 Task: Send an email with the signature Kara Hall with the subject Request for feedback on a financial model and the message Please let me know if there are any concerns with the project quality. from softage.2@softage.net to softage.4@softage.net with an attached image file Twitter_header_photo.jpg and move the email from Sent Items to the folder Business intelligence
Action: Mouse moved to (600, 213)
Screenshot: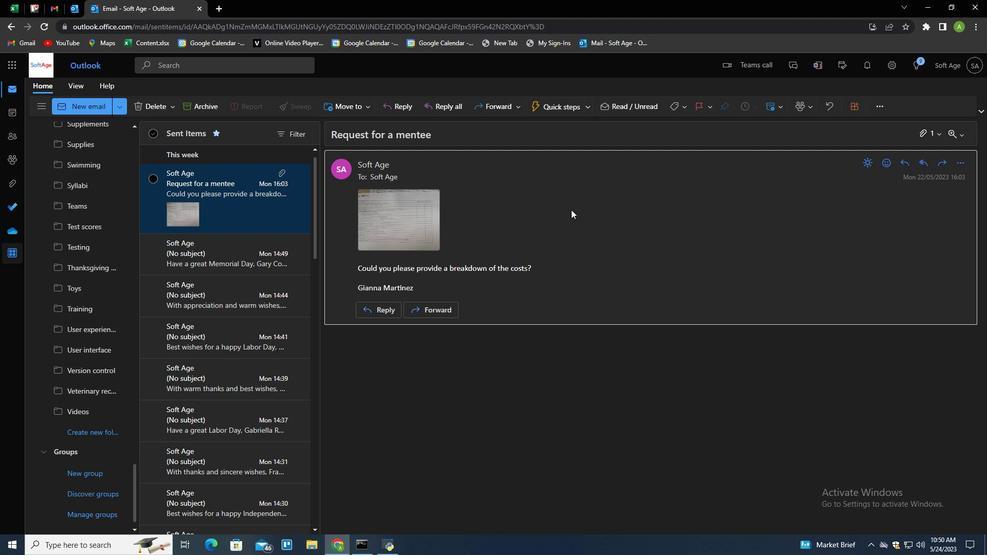 
Action: Mouse pressed left at (600, 213)
Screenshot: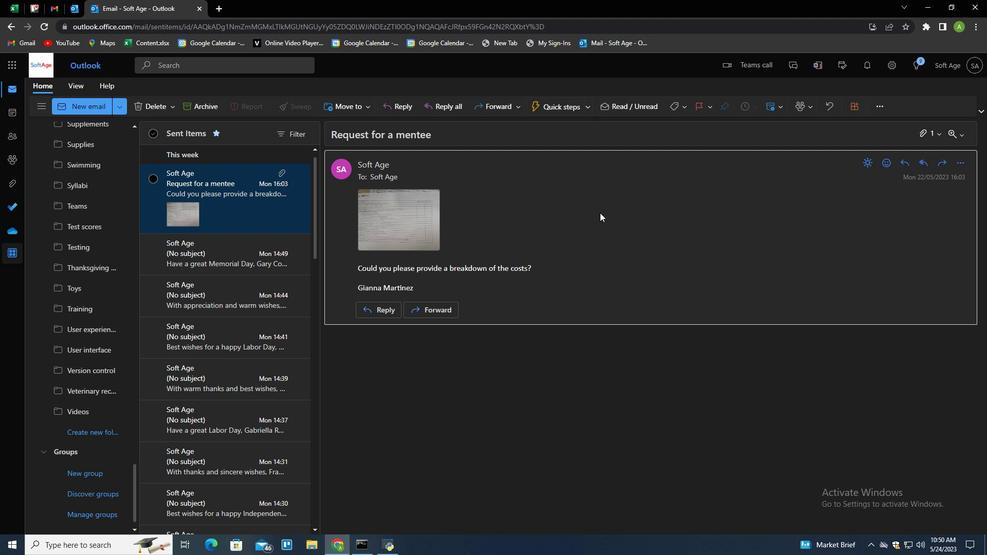 
Action: Mouse moved to (605, 383)
Screenshot: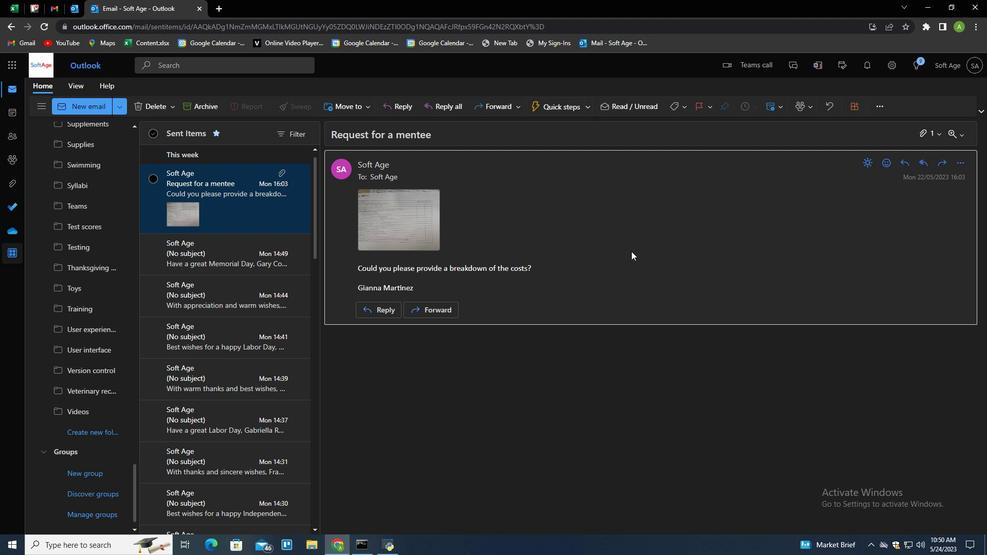 
Action: Key pressed n
Screenshot: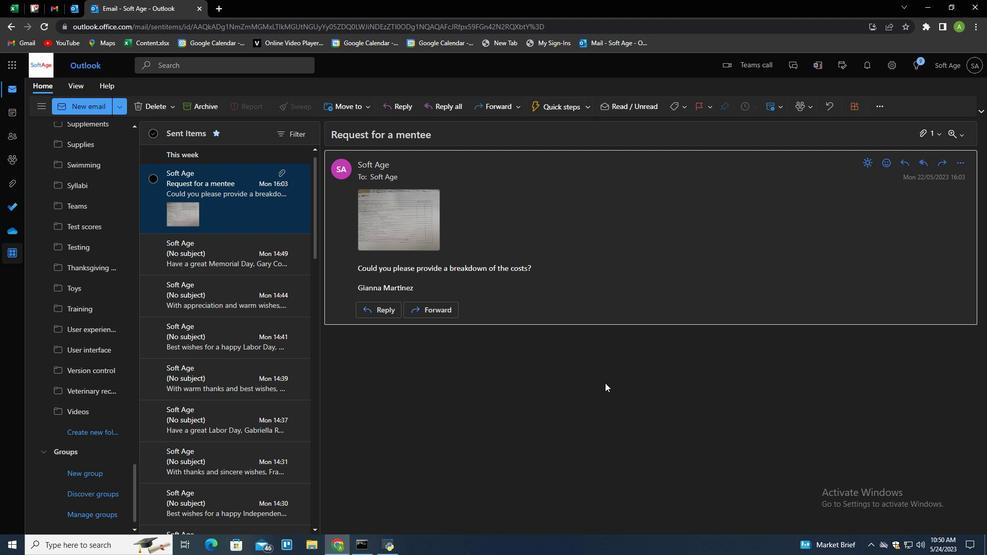 
Action: Mouse moved to (689, 107)
Screenshot: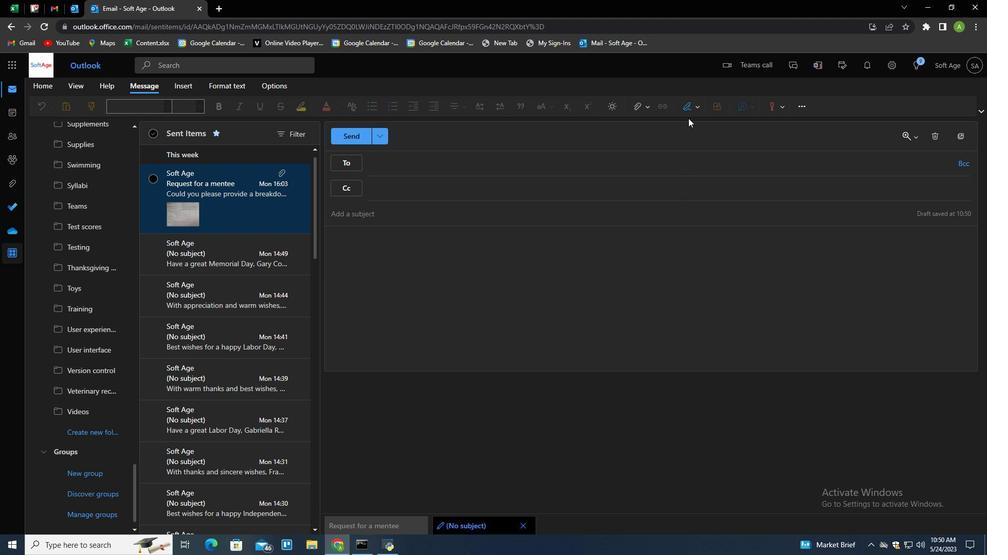 
Action: Mouse pressed left at (689, 107)
Screenshot: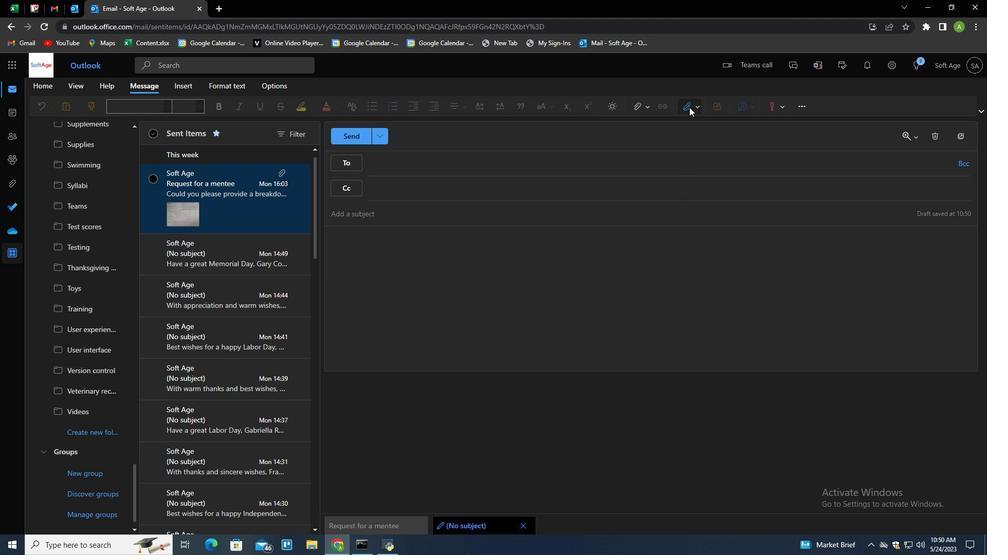 
Action: Mouse moved to (678, 145)
Screenshot: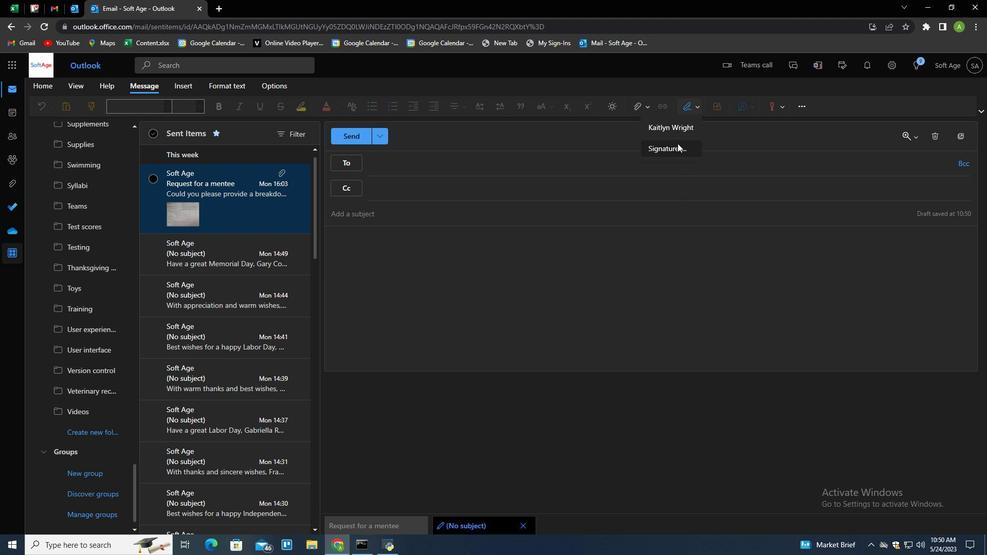 
Action: Mouse pressed left at (678, 145)
Screenshot: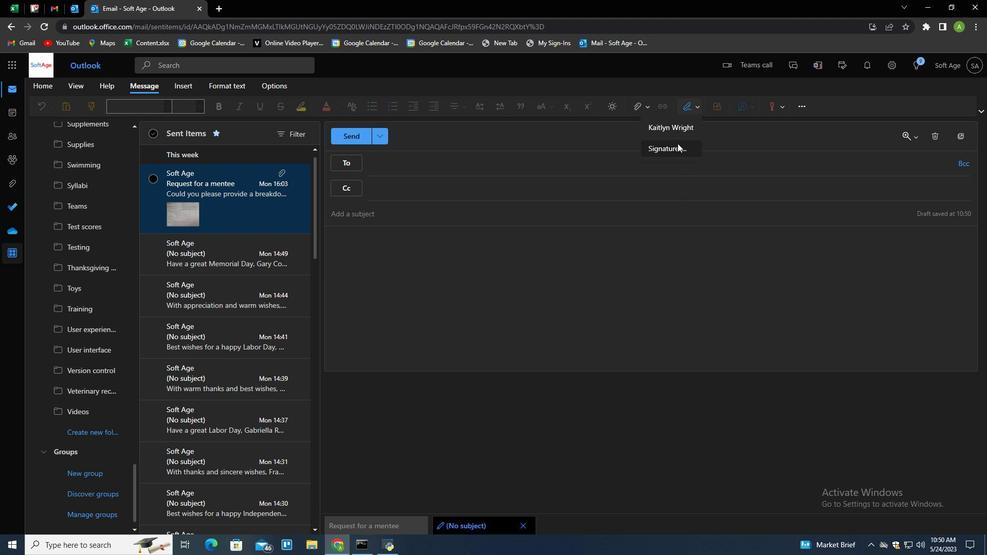 
Action: Mouse moved to (694, 188)
Screenshot: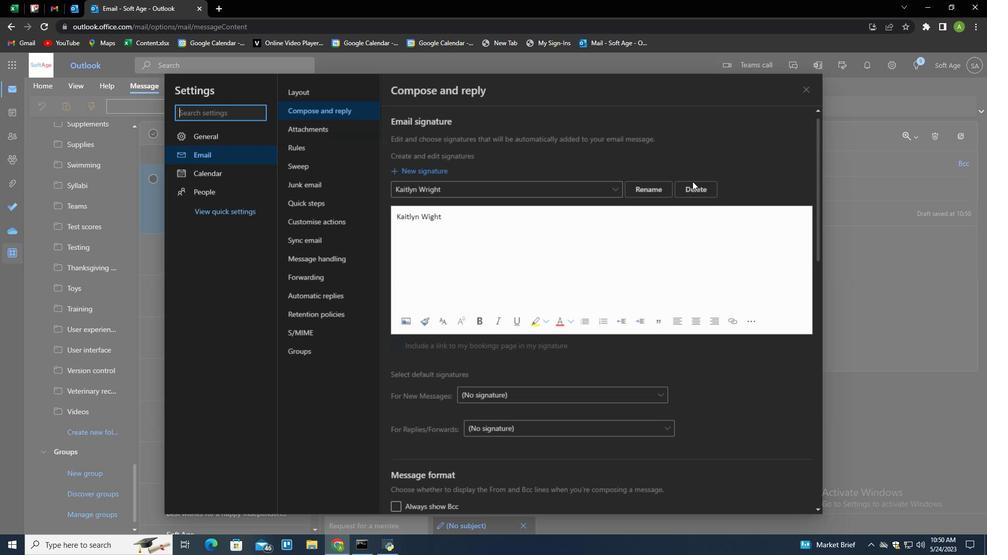 
Action: Mouse pressed left at (694, 188)
Screenshot: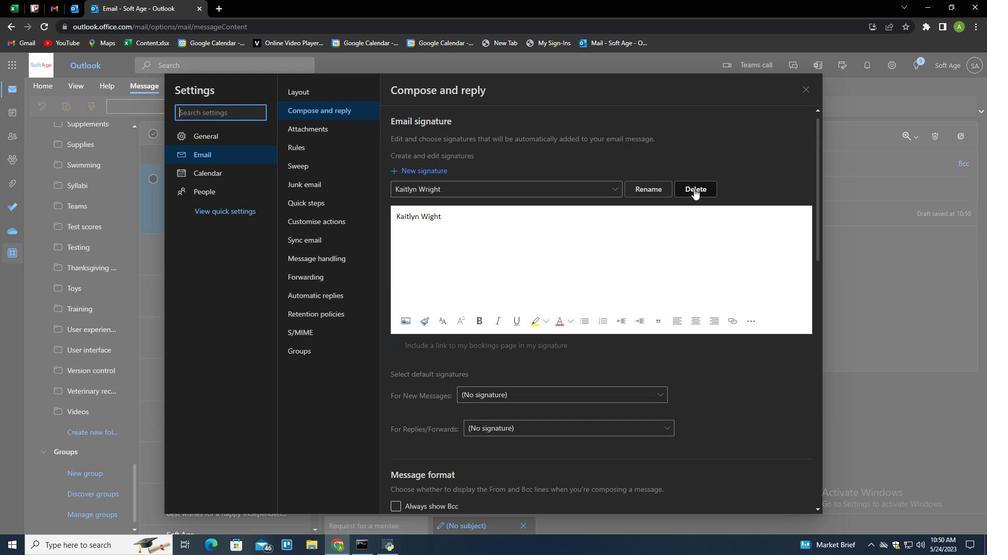 
Action: Mouse pressed left at (694, 188)
Screenshot: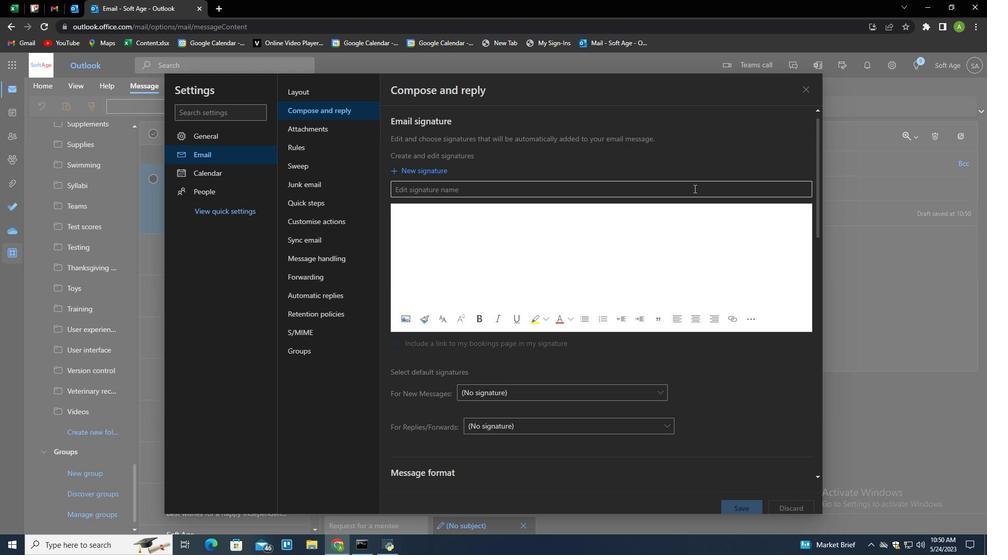 
Action: Mouse moved to (635, 150)
Screenshot: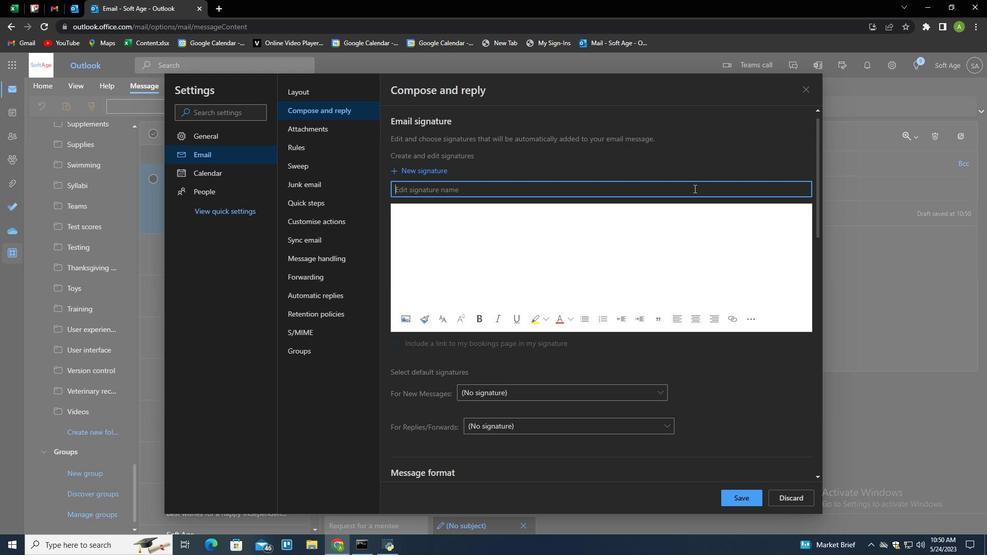 
Action: Key pressed k<Key.shift><Key.backspace><Key.shift>Kara<Key.space><Key.shift>Hall<Key.tab><Key.shift>Kara<Key.space><Key.shift><Key.shift><Key.shift><Key.shift><Key.shift>Hall
Screenshot: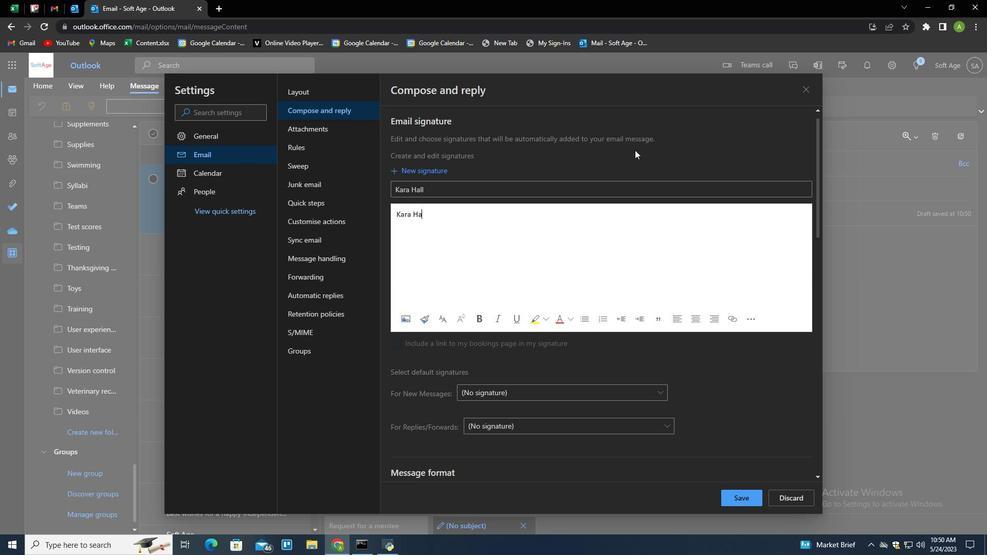 
Action: Mouse moved to (749, 497)
Screenshot: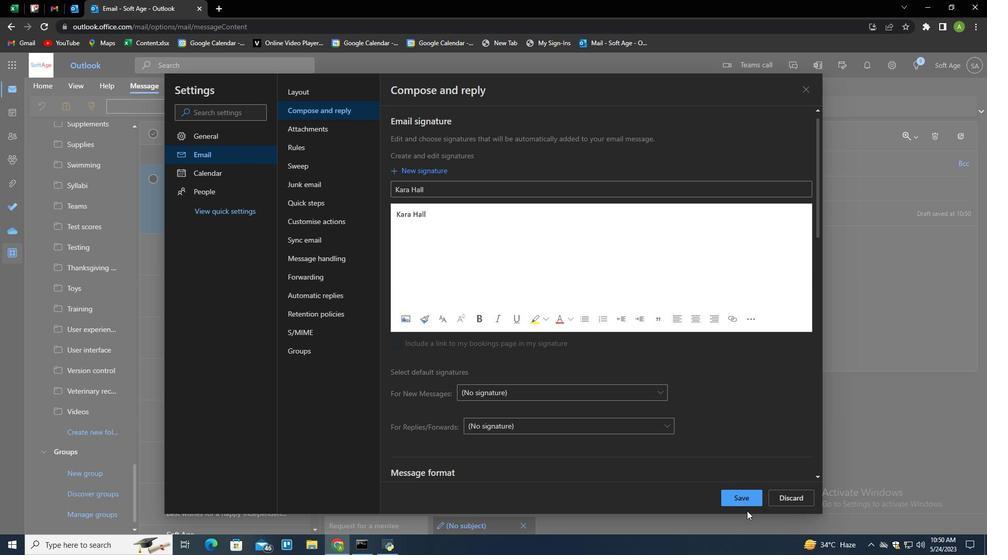 
Action: Mouse pressed left at (749, 497)
Screenshot: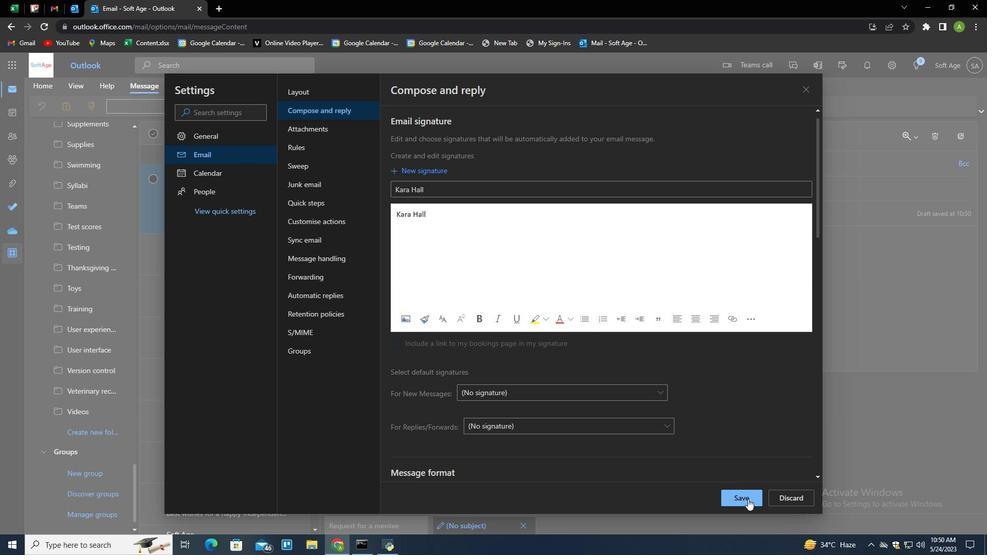 
Action: Mouse moved to (866, 279)
Screenshot: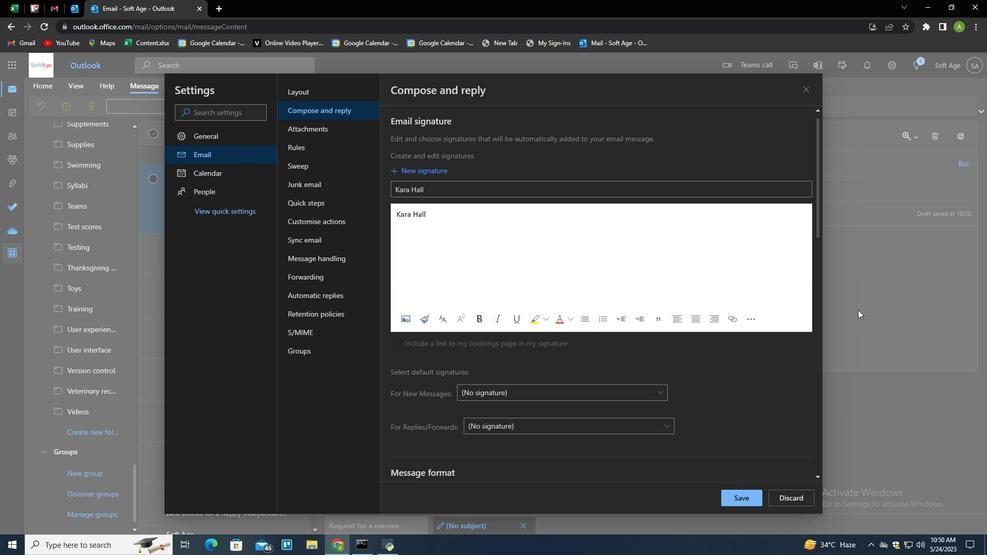 
Action: Mouse pressed left at (866, 279)
Screenshot: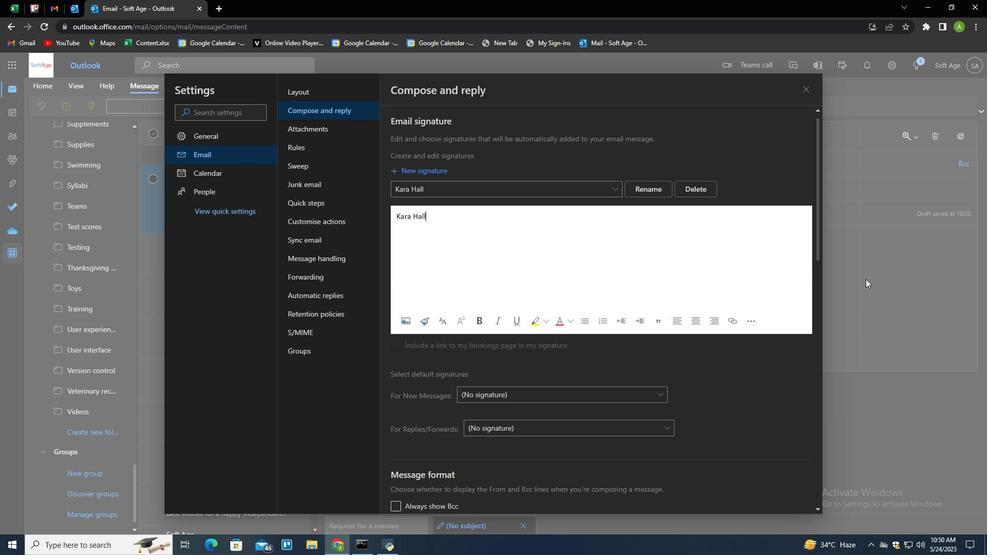
Action: Mouse moved to (695, 108)
Screenshot: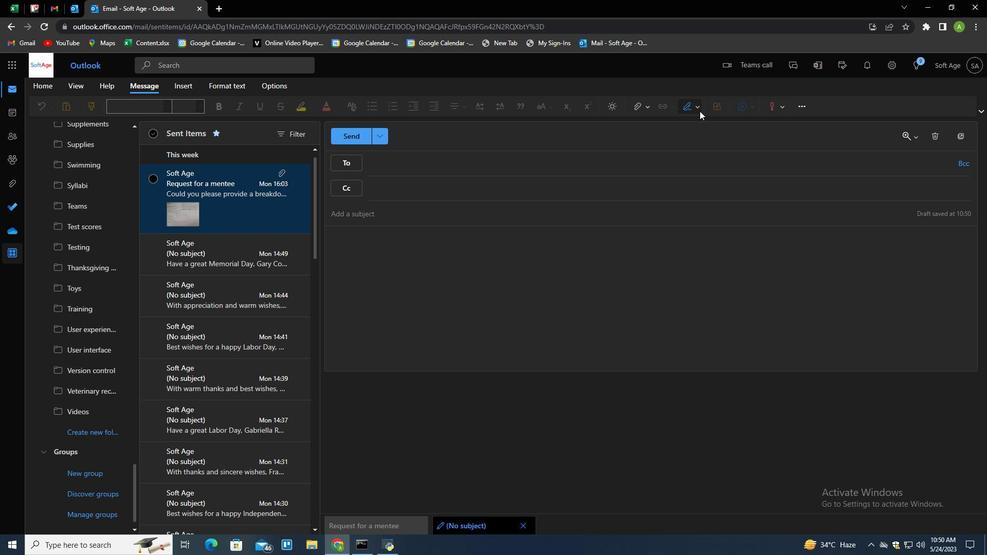 
Action: Mouse pressed left at (695, 108)
Screenshot: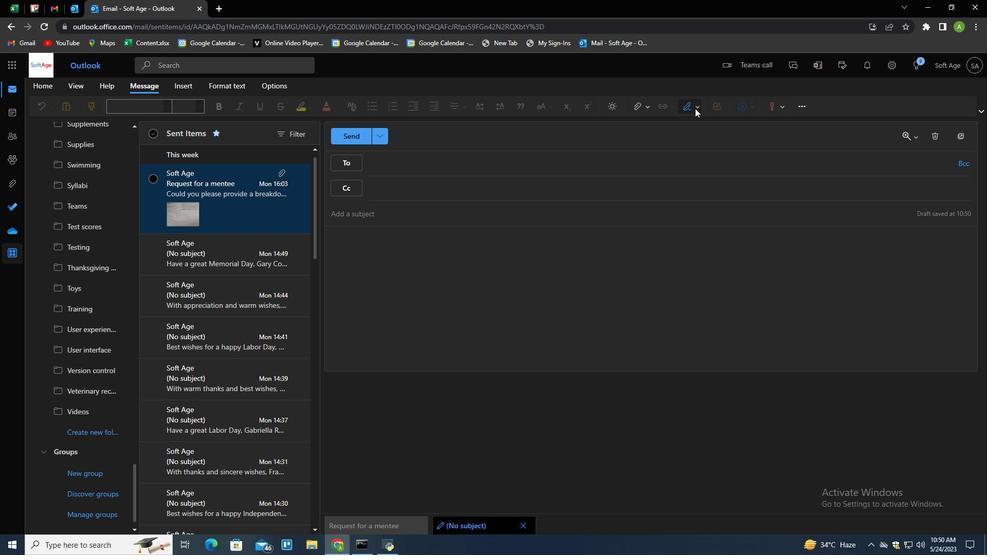 
Action: Mouse moved to (676, 130)
Screenshot: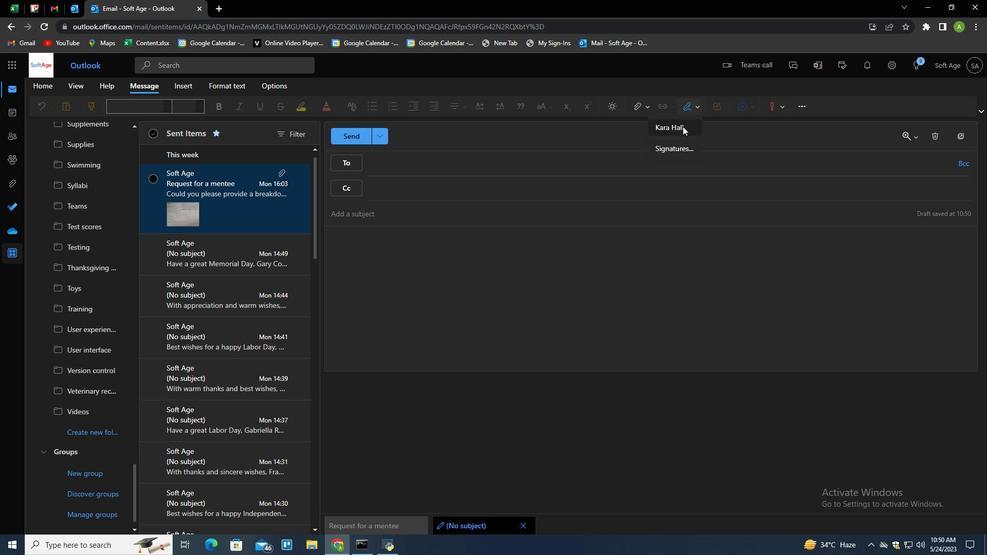 
Action: Mouse pressed left at (676, 130)
Screenshot: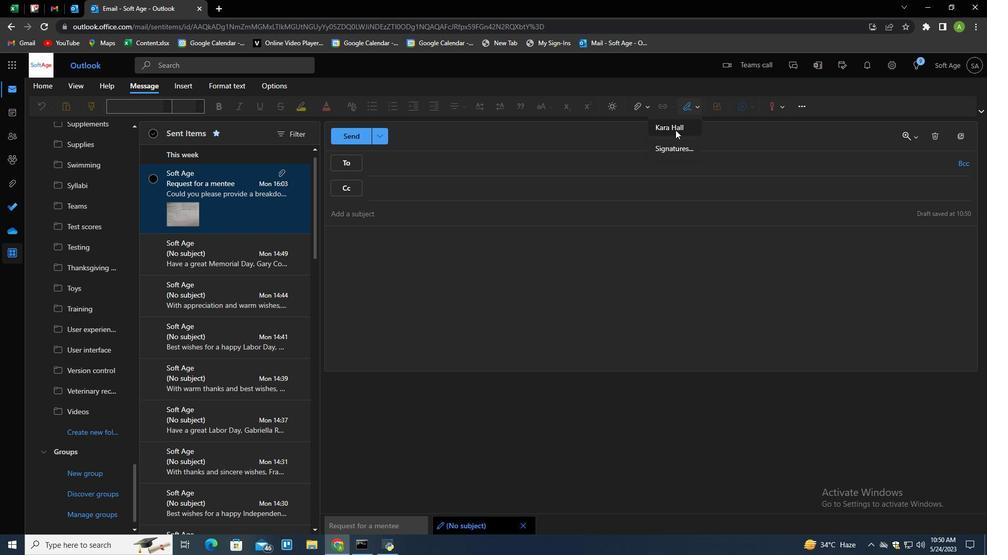 
Action: Mouse moved to (373, 208)
Screenshot: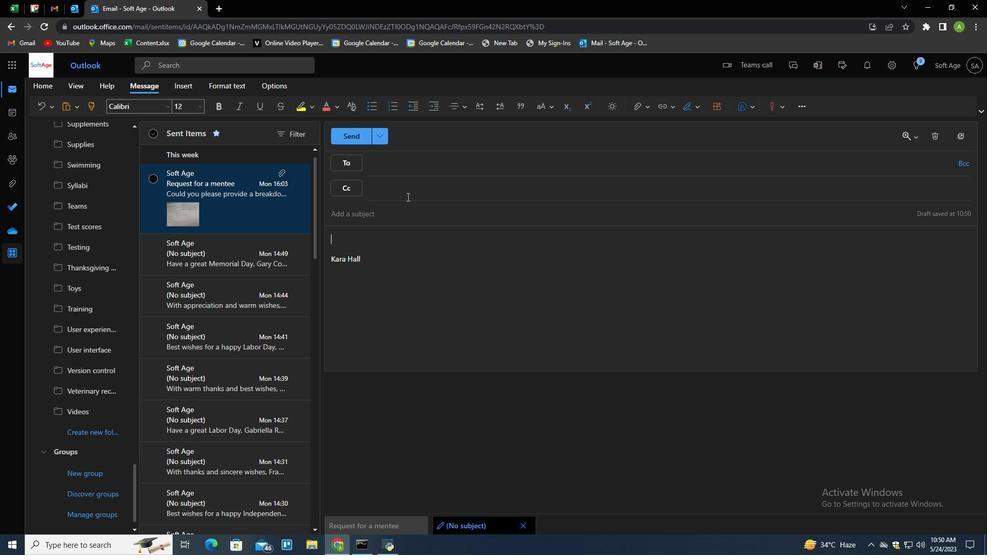 
Action: Mouse pressed left at (373, 208)
Screenshot: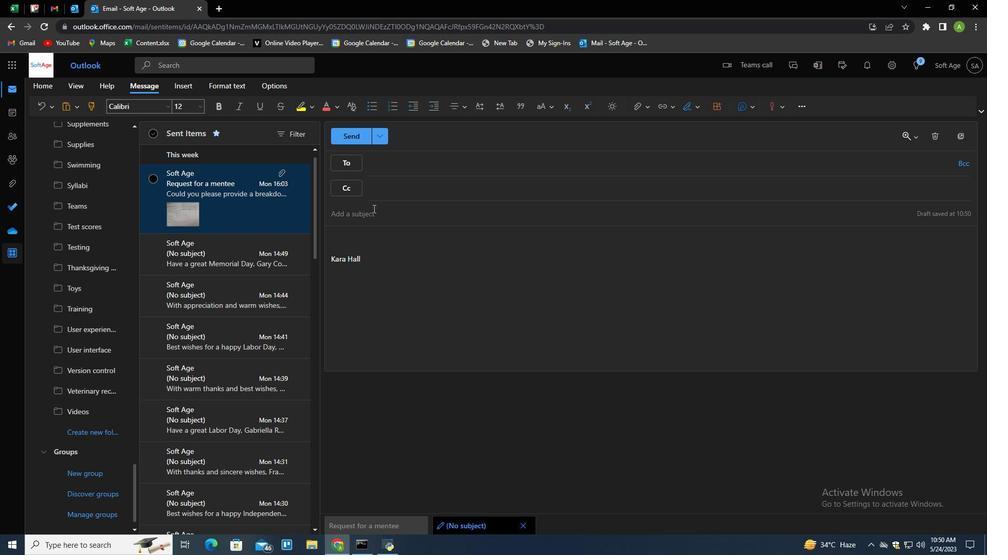 
Action: Key pressed <Key.shift>
Screenshot: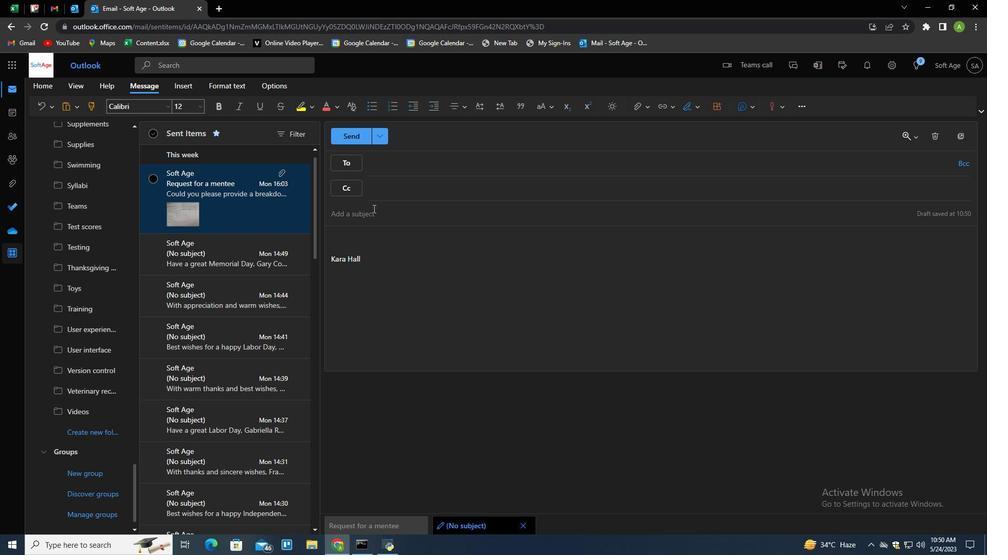 
Action: Mouse moved to (376, 217)
Screenshot: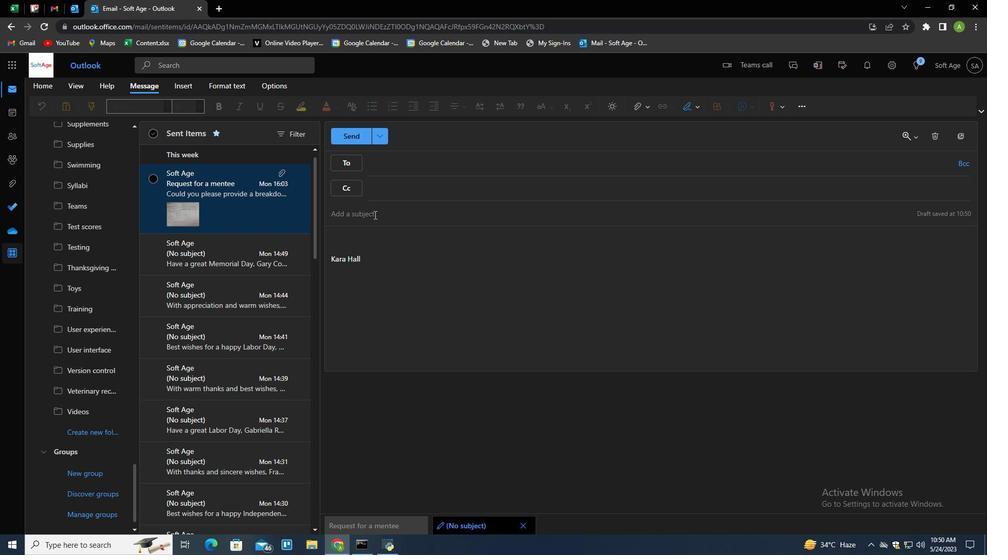 
Action: Key pressed <Key.shift>Reuest<Key.space><Key.backspace><Key.backspace><Key.backspace><Key.backspace><Key.backspace>quest<Key.space>fo<Key.space><Key.backspace>r<Key.space>feedback<Key.space>on<Key.space>a<Key.space>financial<Key.space>model<Key.space><Key.tab><Key.shift>Please<Key.space>let<Key.space>me<Key.space>know<Key.space>if<Key.space>there<Key.space>are<Key.space>any<Key.space>concern<Key.space>wir<Key.backspace>th<Key.space>the<Key.space>project<Key.space>quality<Key.space>
Screenshot: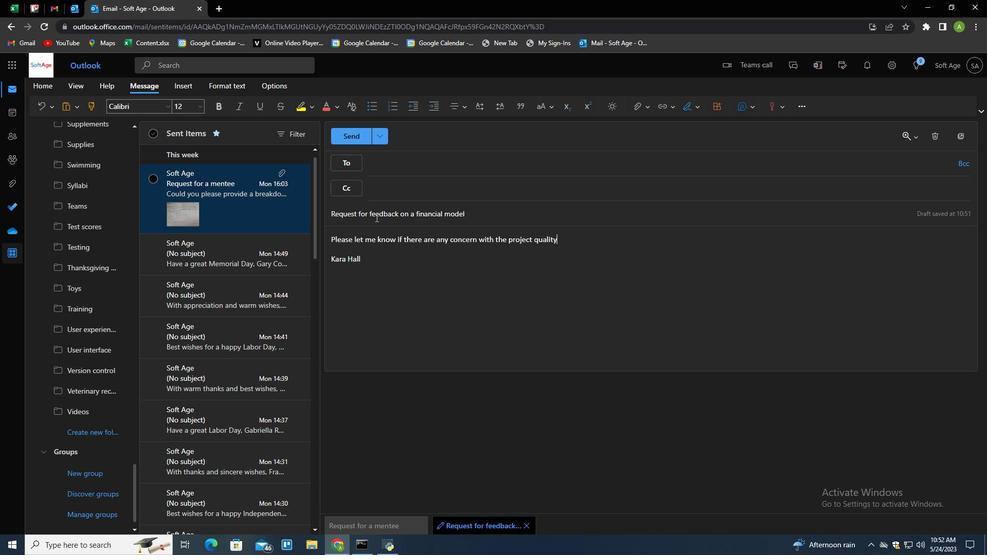 
Action: Mouse moved to (397, 164)
Screenshot: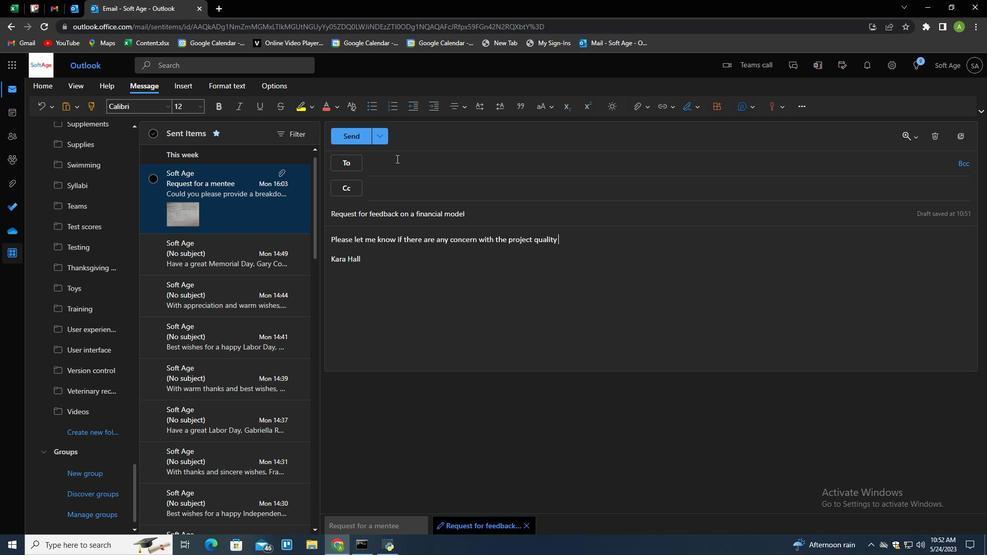 
Action: Mouse pressed left at (397, 164)
Screenshot: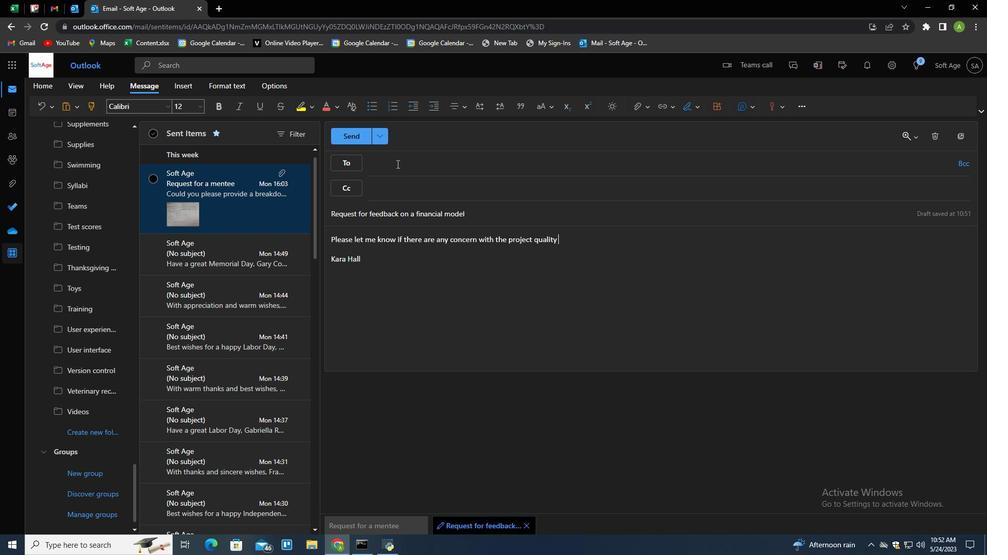 
Action: Key pressed softage.4<Key.shift>@softae.ne<Key.backspace><Key.backspace><Key.backspace><Key.backspace>ge.net<Key.enter>
Screenshot: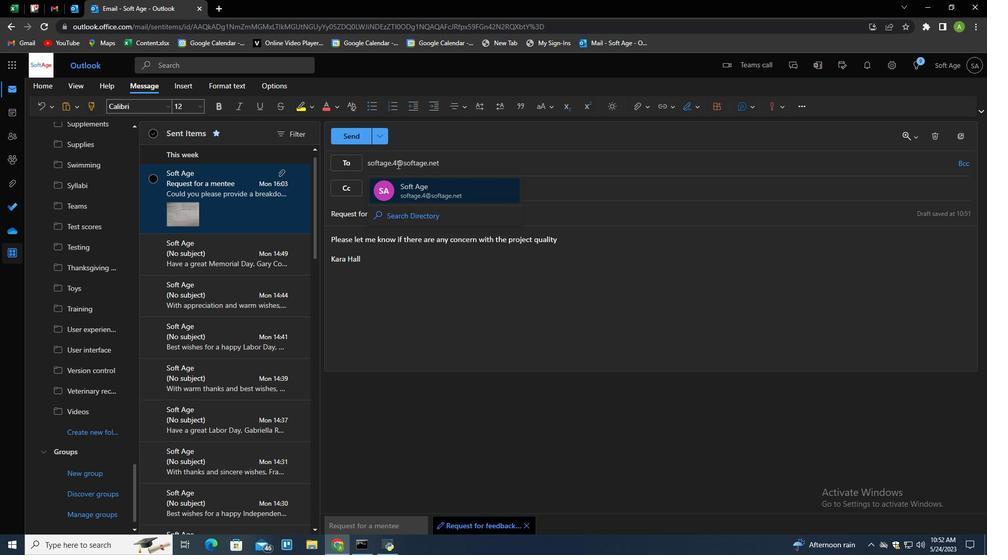 
Action: Mouse moved to (572, 238)
Screenshot: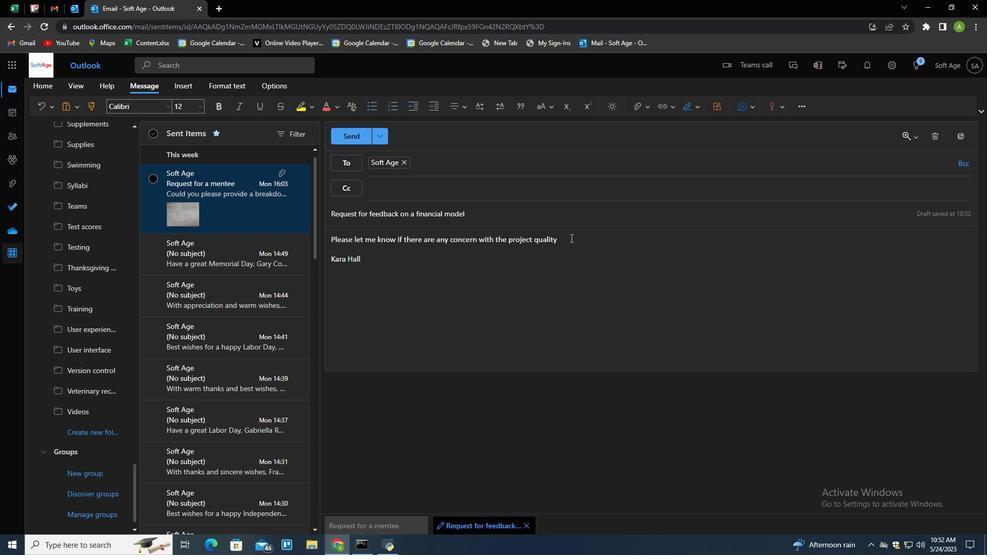 
Action: Mouse pressed left at (572, 238)
Screenshot: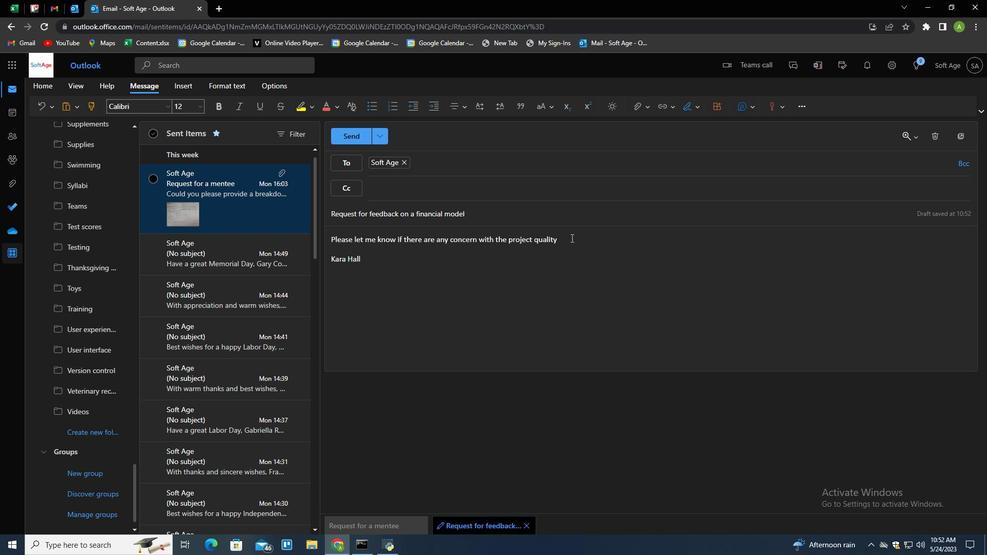 
Action: Mouse moved to (643, 104)
Screenshot: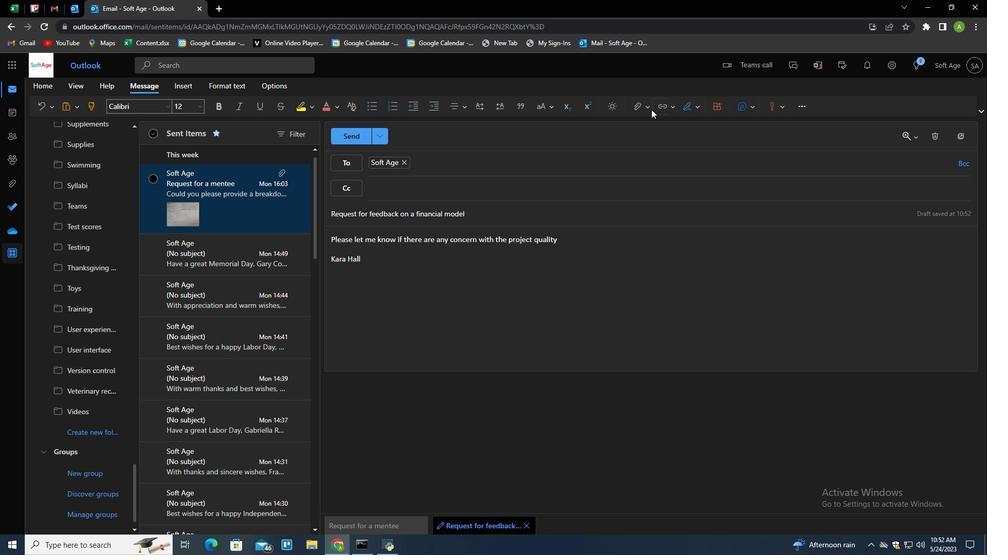 
Action: Mouse pressed left at (643, 104)
Screenshot: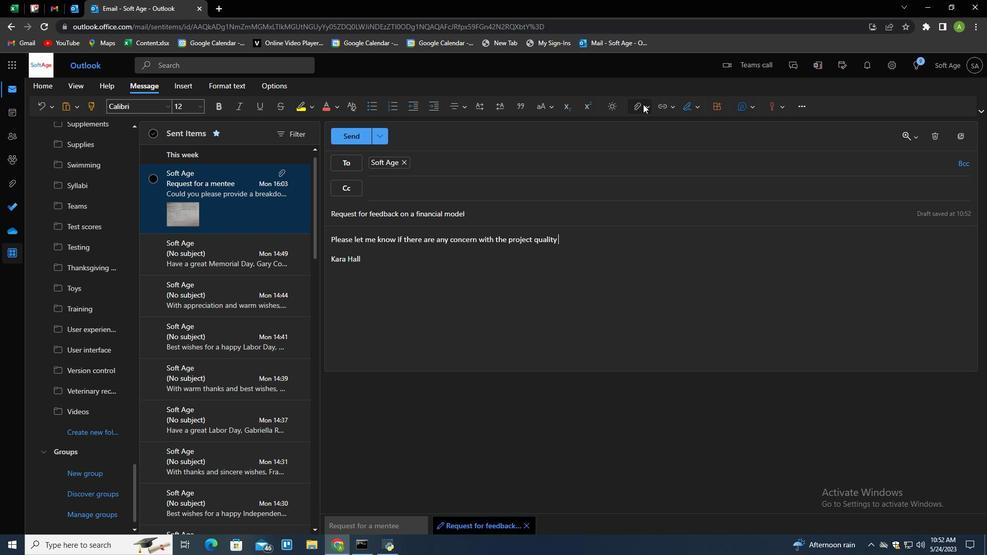 
Action: Mouse moved to (612, 127)
Screenshot: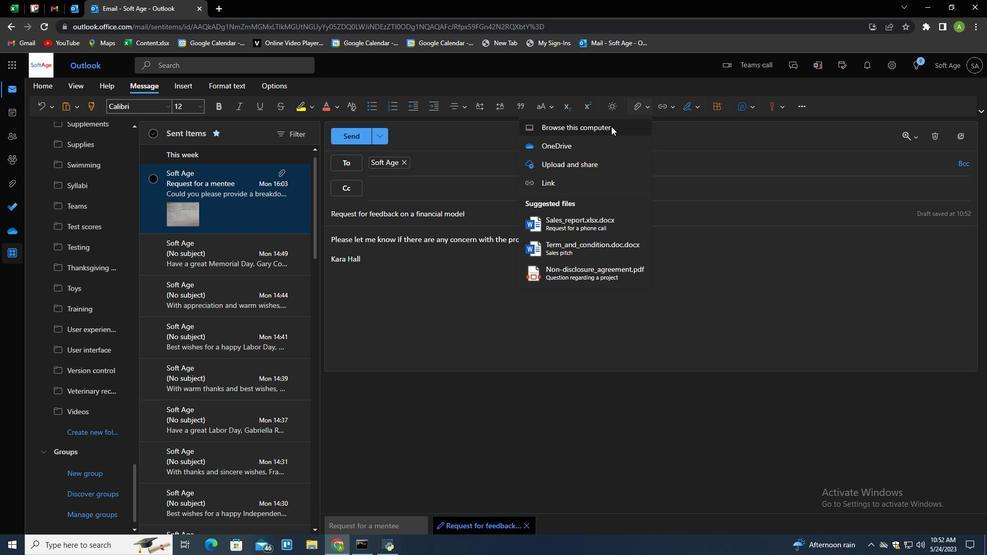 
Action: Mouse pressed left at (612, 127)
Screenshot: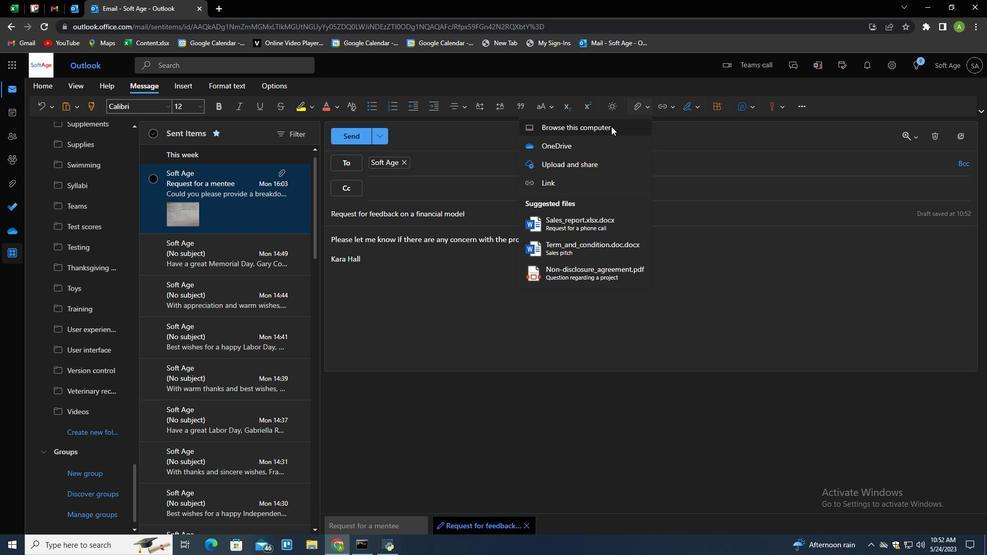 
Action: Mouse moved to (201, 85)
Screenshot: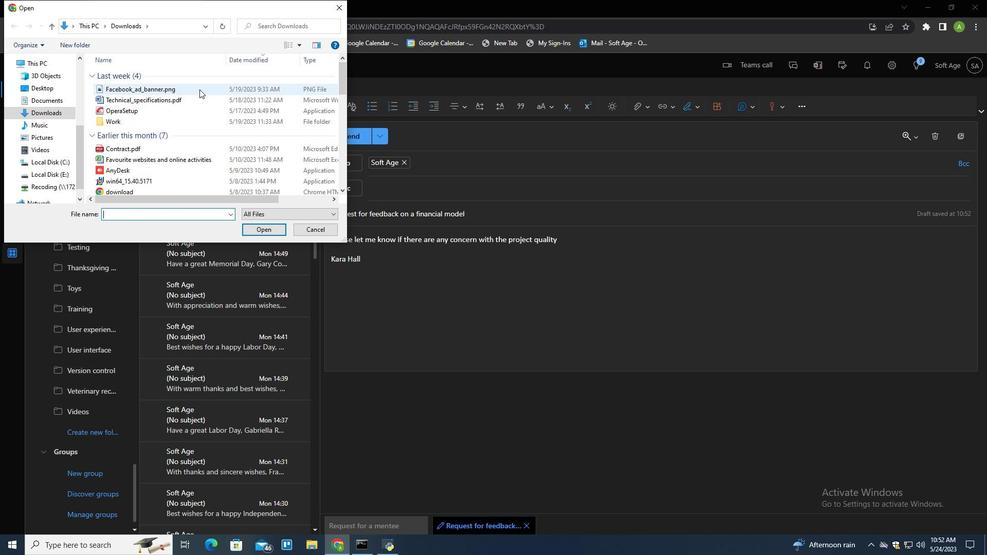 
Action: Mouse pressed left at (201, 85)
Screenshot: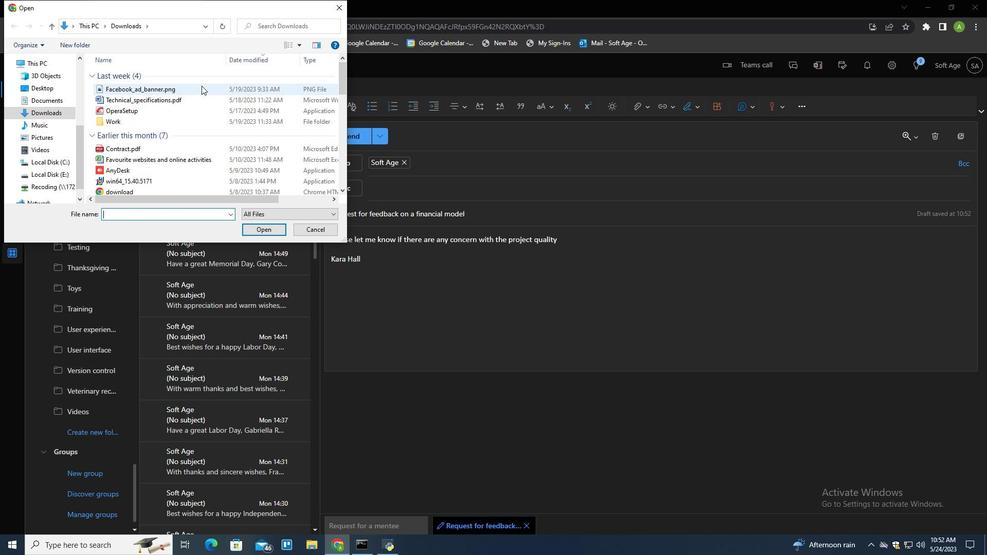 
Action: Key pressed <Key.f2><Key.shift>Tq<Key.backspace>e<Key.backspace>witter<Key.shift>_header<Key.shift>_photo.jpg
Screenshot: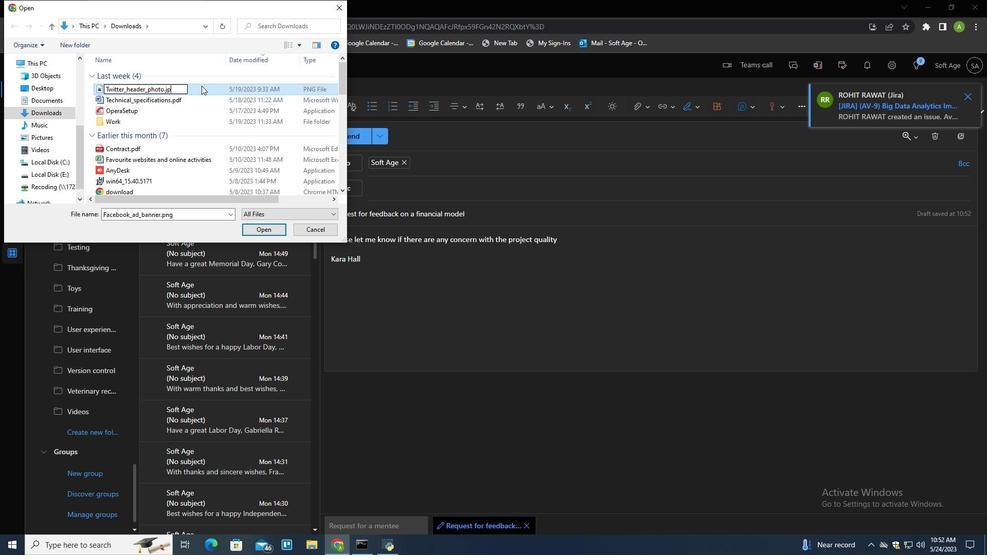 
Action: Mouse pressed left at (201, 85)
Screenshot: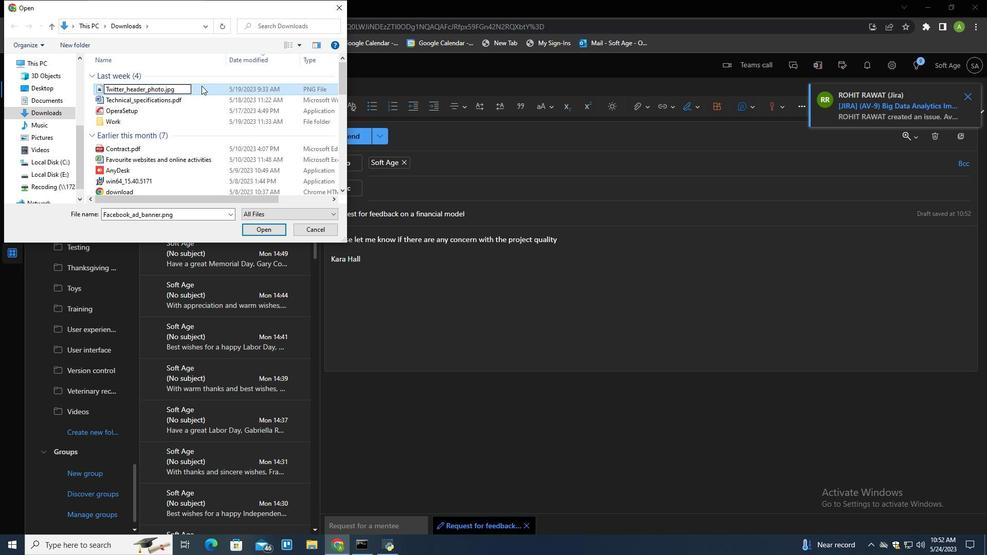 
Action: Mouse moved to (266, 232)
Screenshot: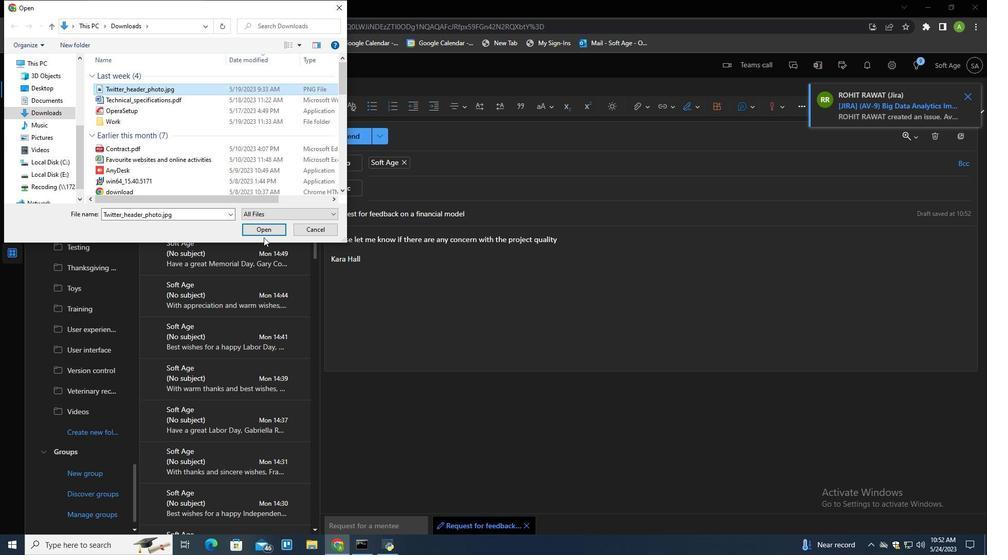 
Action: Mouse pressed left at (266, 232)
Screenshot: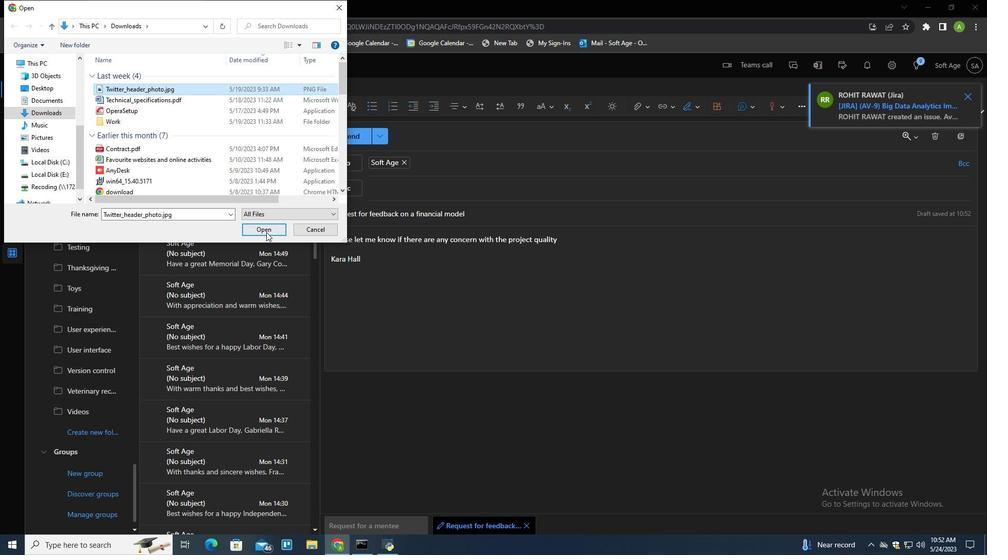 
Action: Mouse moved to (454, 343)
Screenshot: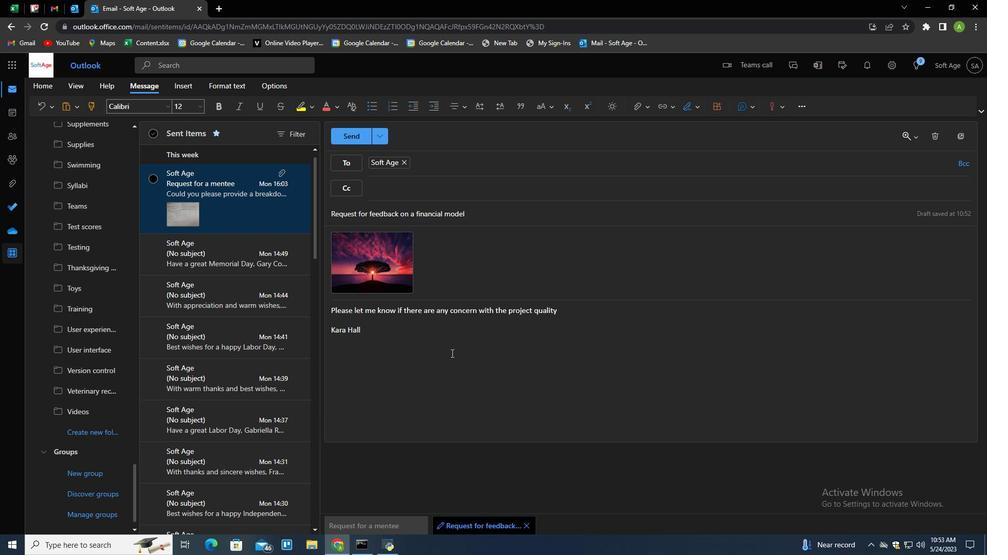 
Action: Mouse pressed left at (454, 343)
Screenshot: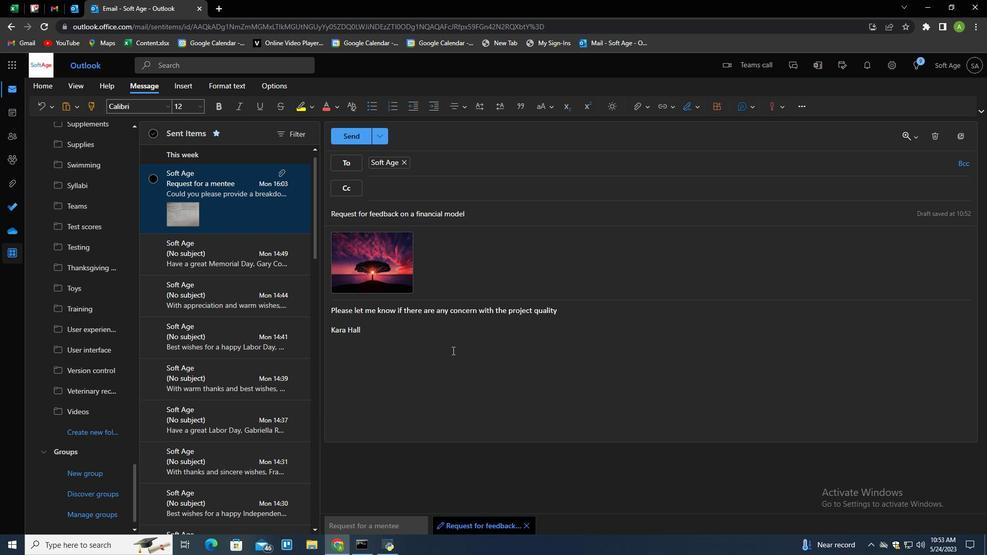 
Action: Mouse moved to (97, 431)
Screenshot: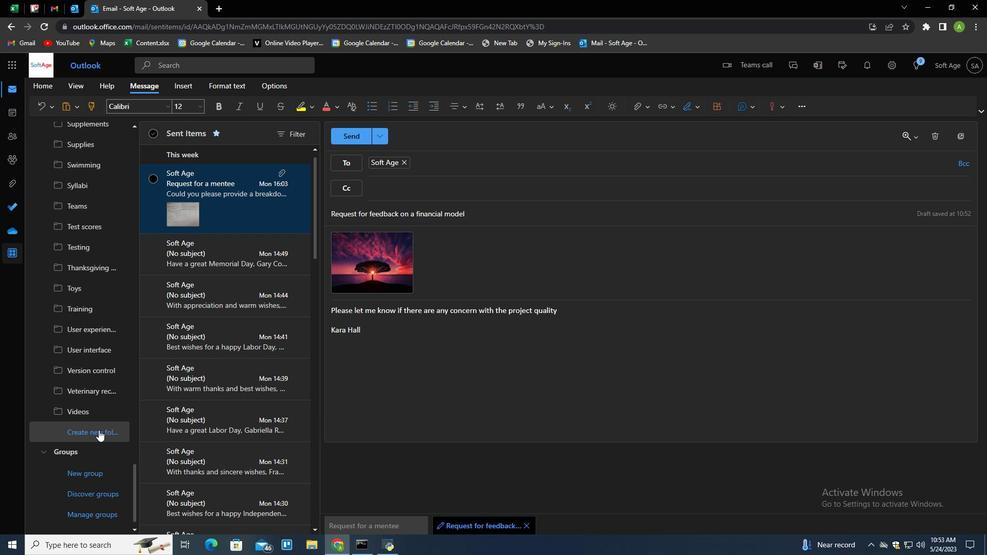 
Action: Mouse pressed left at (97, 431)
Screenshot: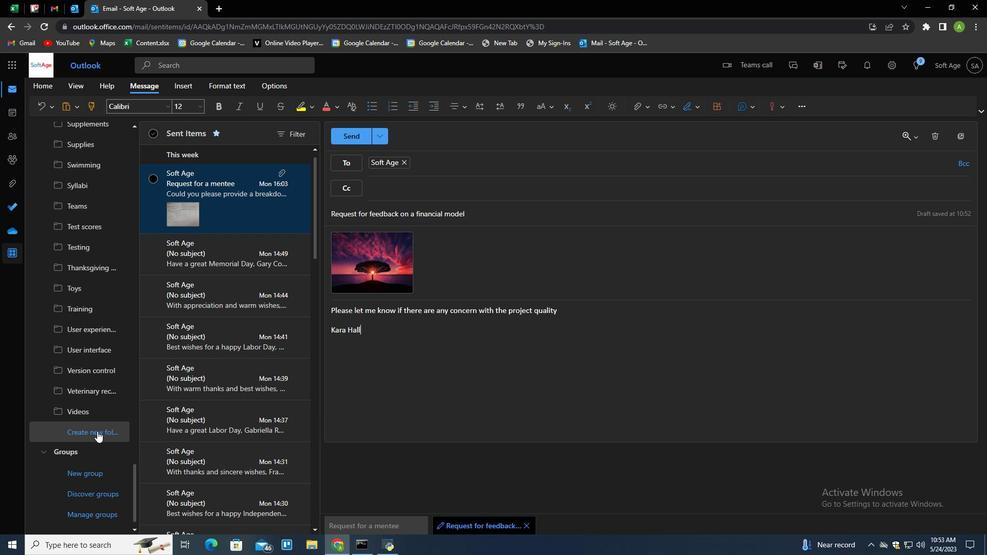 
Action: Key pressed <Key.shift>Business<Key.space>intelligence<Key.enter>
Screenshot: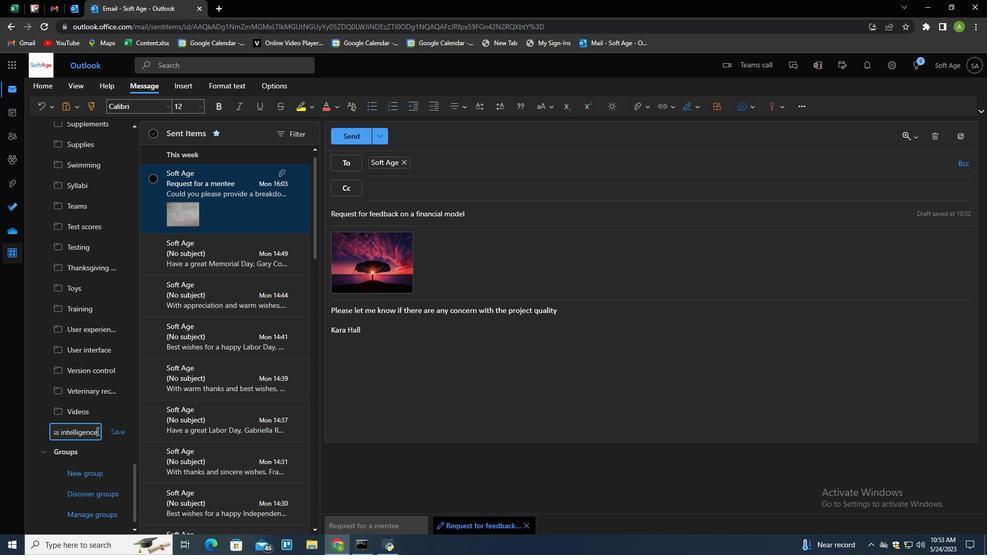 
Action: Mouse moved to (357, 138)
Screenshot: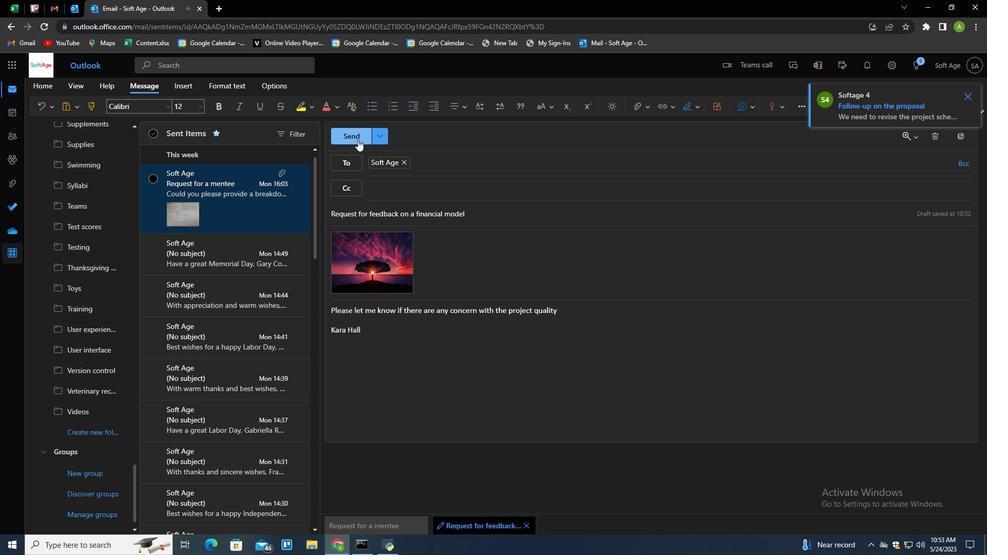 
Action: Mouse pressed left at (357, 138)
Screenshot: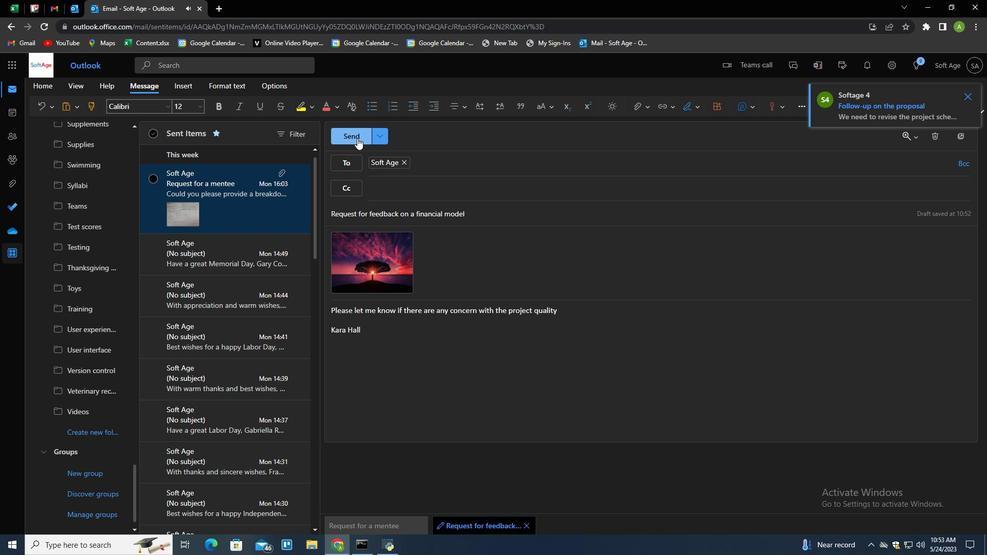 
Action: Mouse moved to (219, 193)
Screenshot: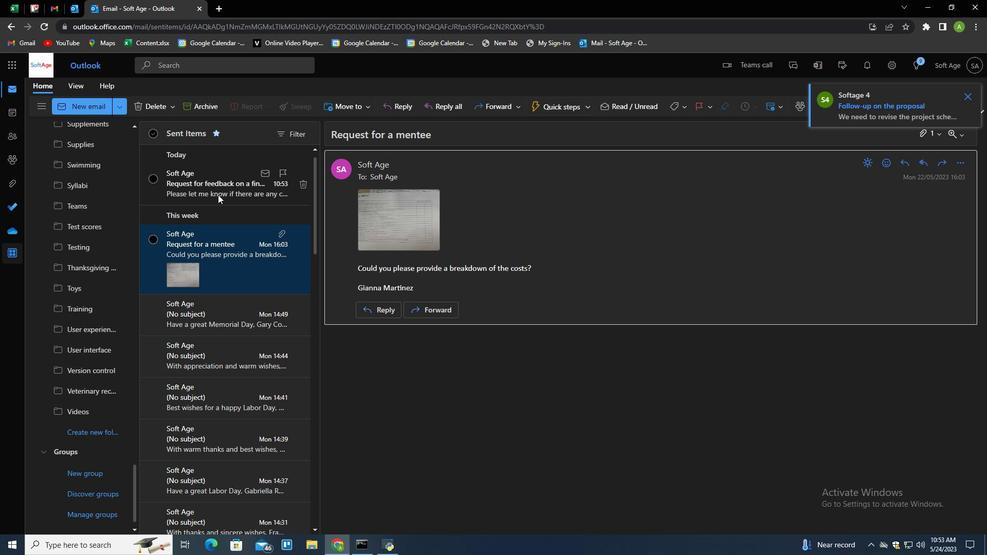 
Action: Mouse pressed right at (219, 193)
Screenshot: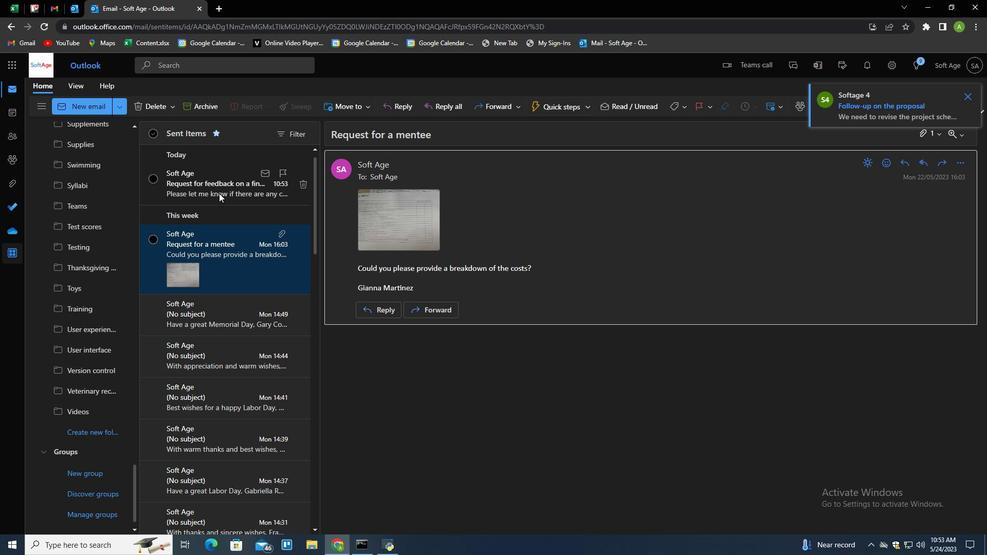 
Action: Mouse moved to (249, 237)
Screenshot: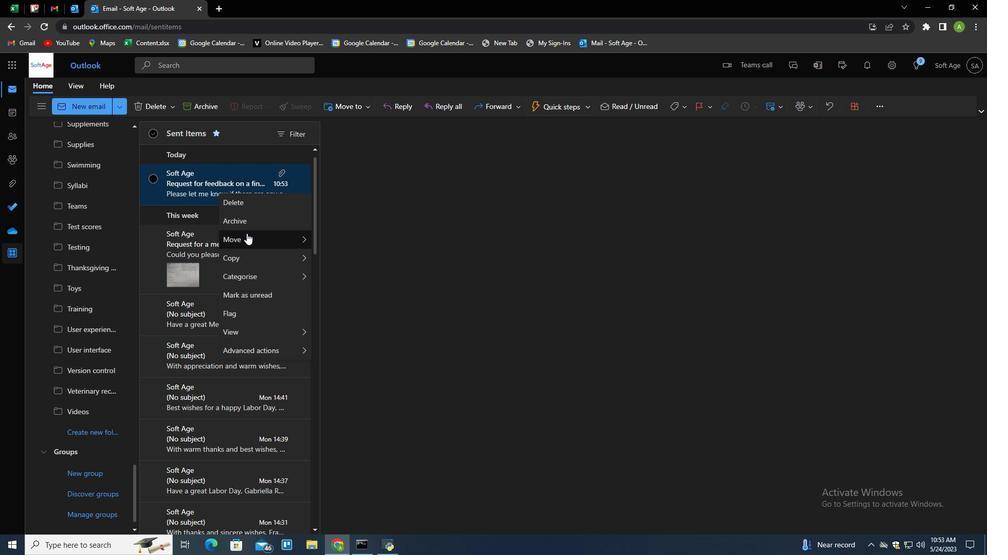 
Action: Mouse pressed left at (249, 237)
Screenshot: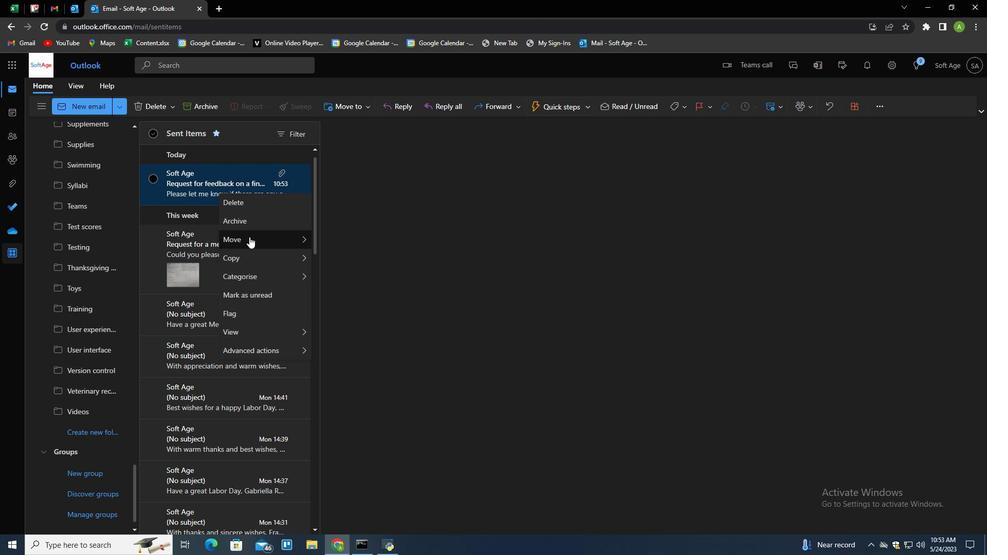 
Action: Mouse moved to (356, 240)
Screenshot: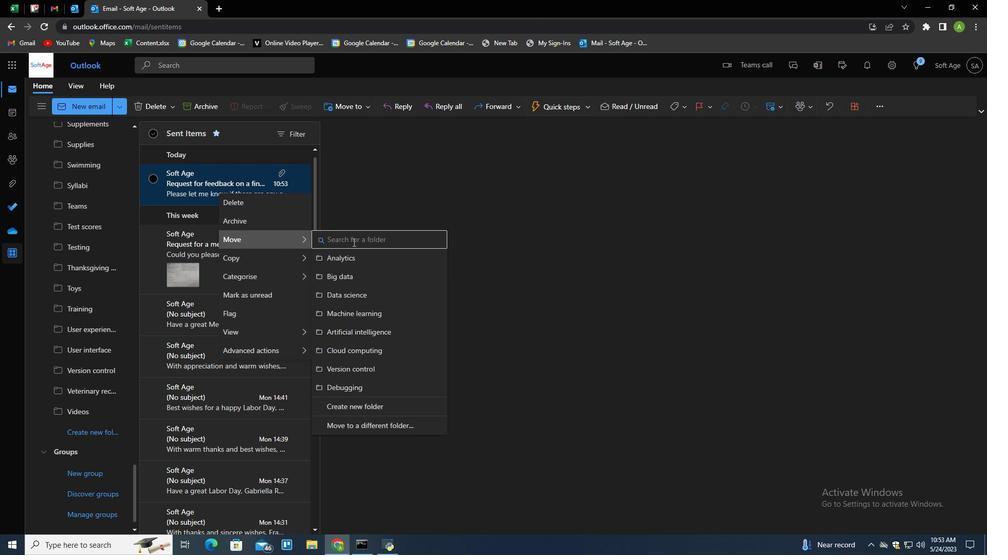 
Action: Mouse pressed left at (356, 240)
Screenshot: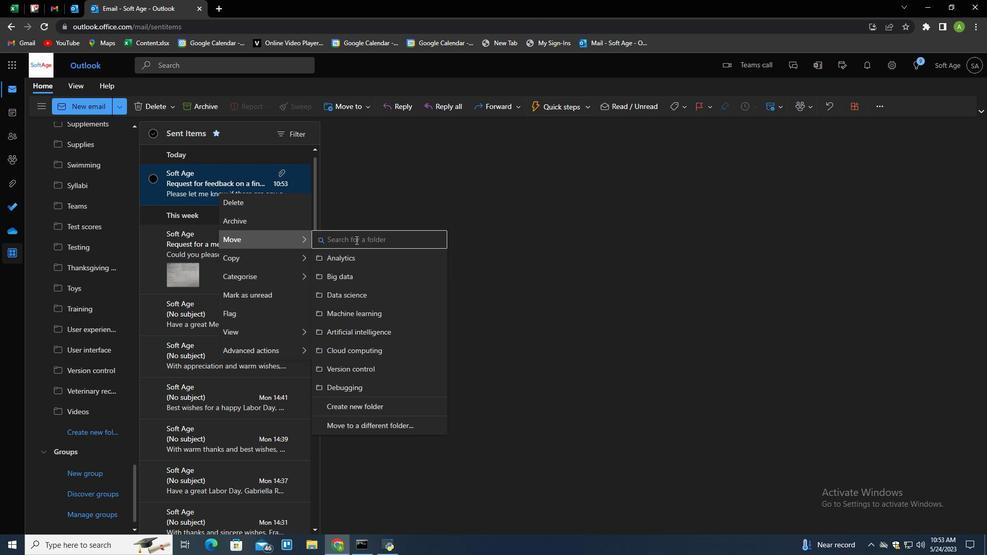 
Action: Key pressed <Key.shift>Business<Key.space>intelligence<Key.down><Key.enter>
Screenshot: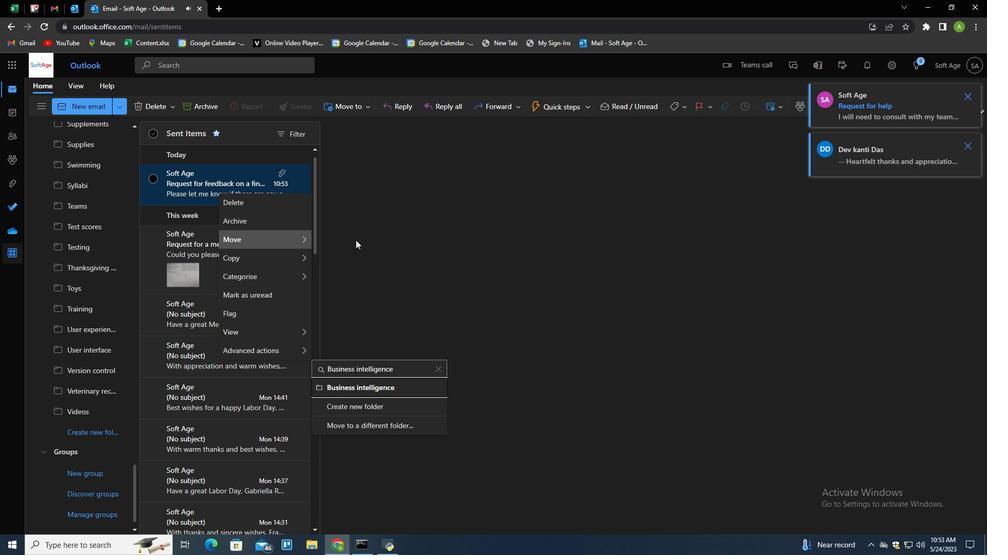 
